 Task: Create board using template mise-en-place personal productivity system.
Action: Mouse pressed left at (262, 55)
Screenshot: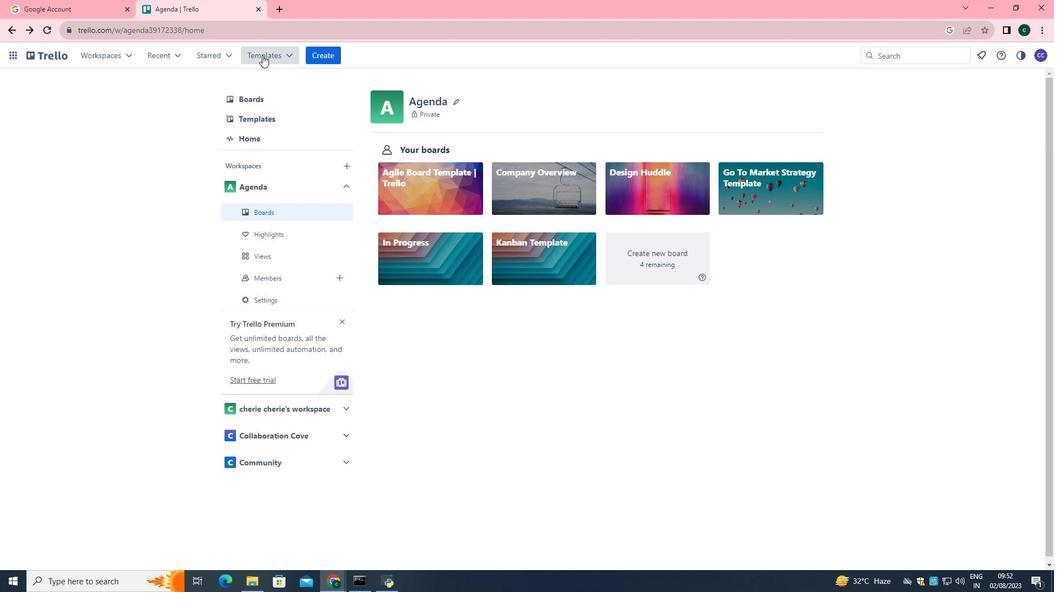 
Action: Mouse moved to (308, 242)
Screenshot: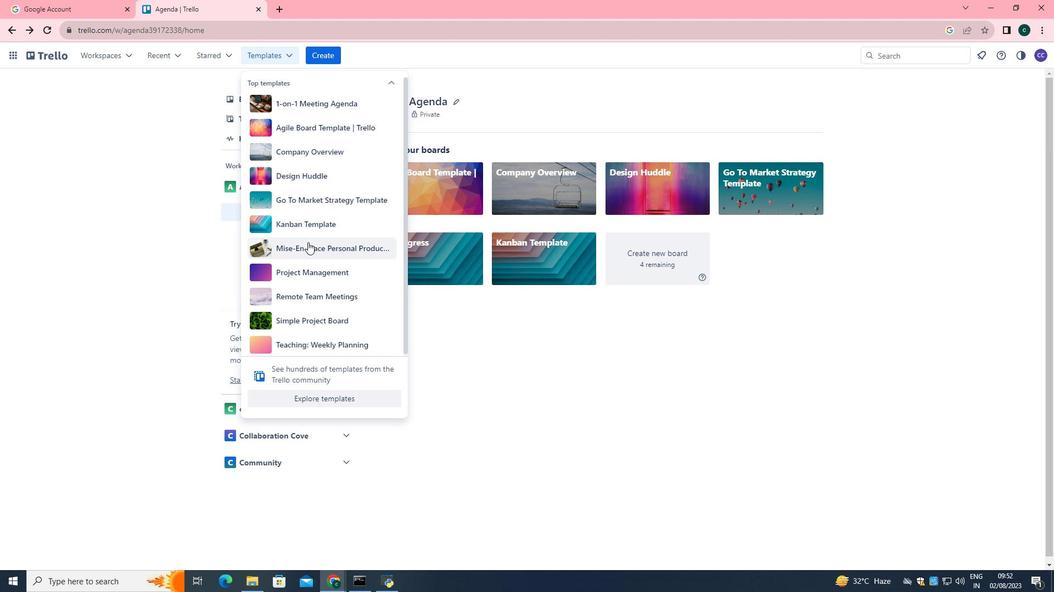 
Action: Mouse pressed left at (308, 242)
Screenshot: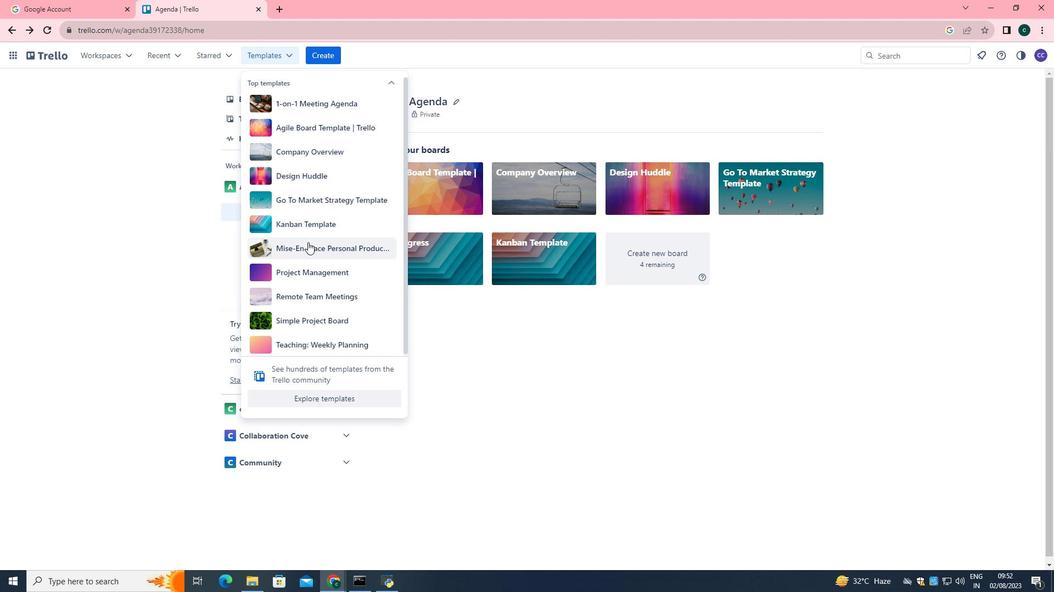 
Action: Mouse moved to (324, 409)
Screenshot: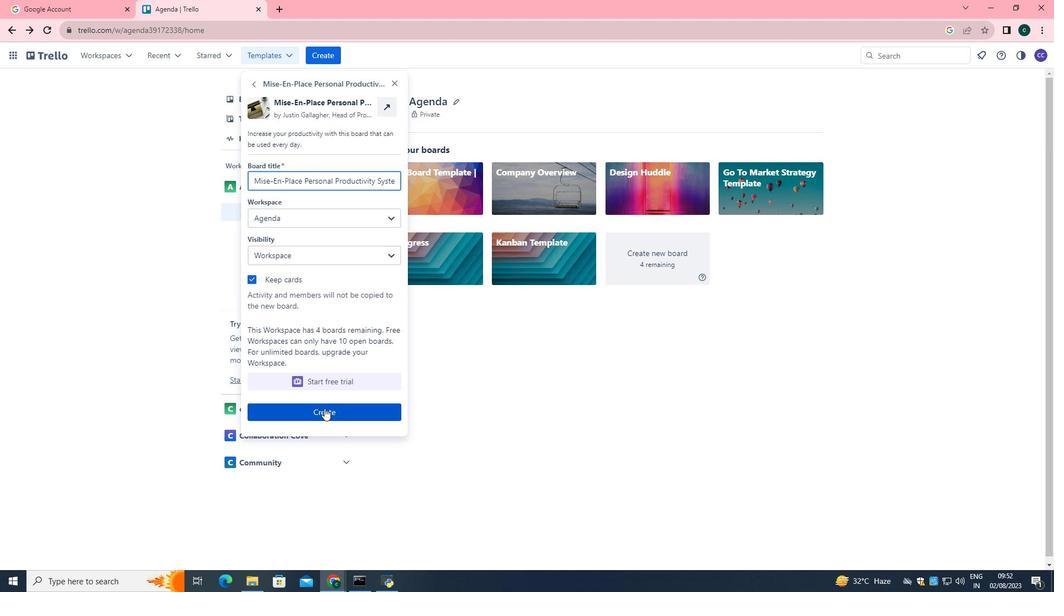 
Action: Mouse pressed left at (324, 409)
Screenshot: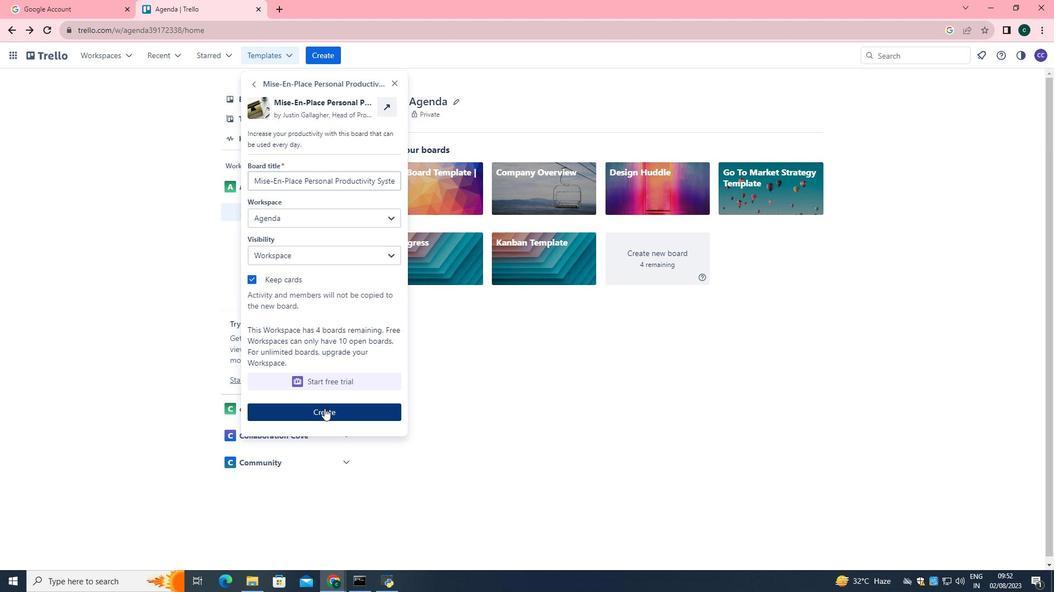 
